 Task: Check the Zendesk version.
Action: Mouse moved to (915, 152)
Screenshot: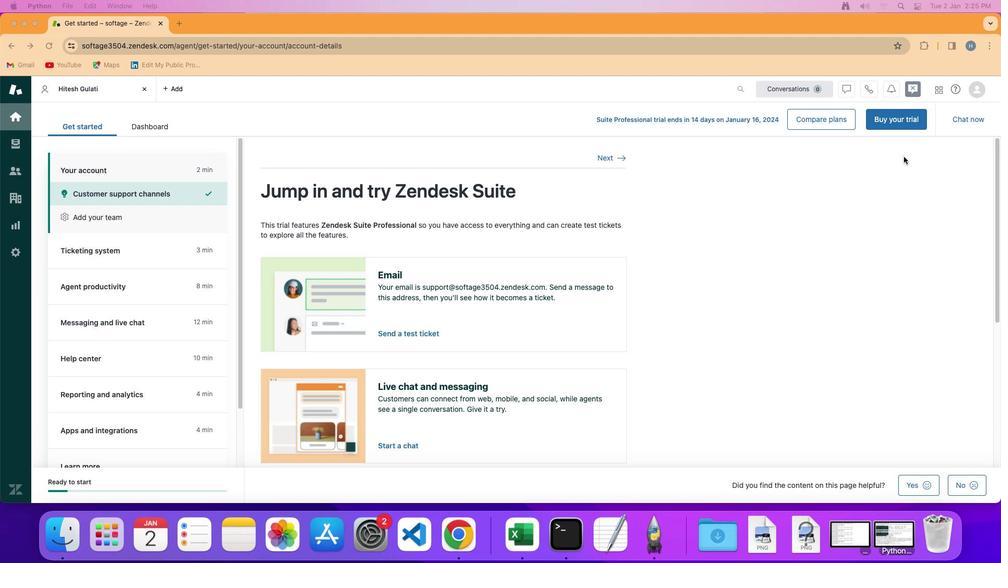 
Action: Mouse pressed left at (915, 152)
Screenshot: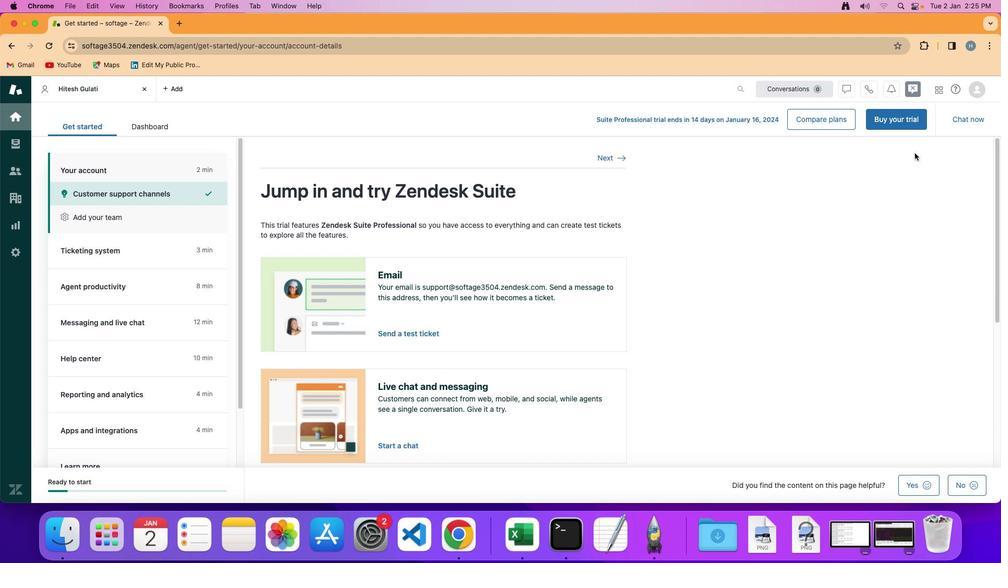 
Action: Mouse moved to (978, 91)
Screenshot: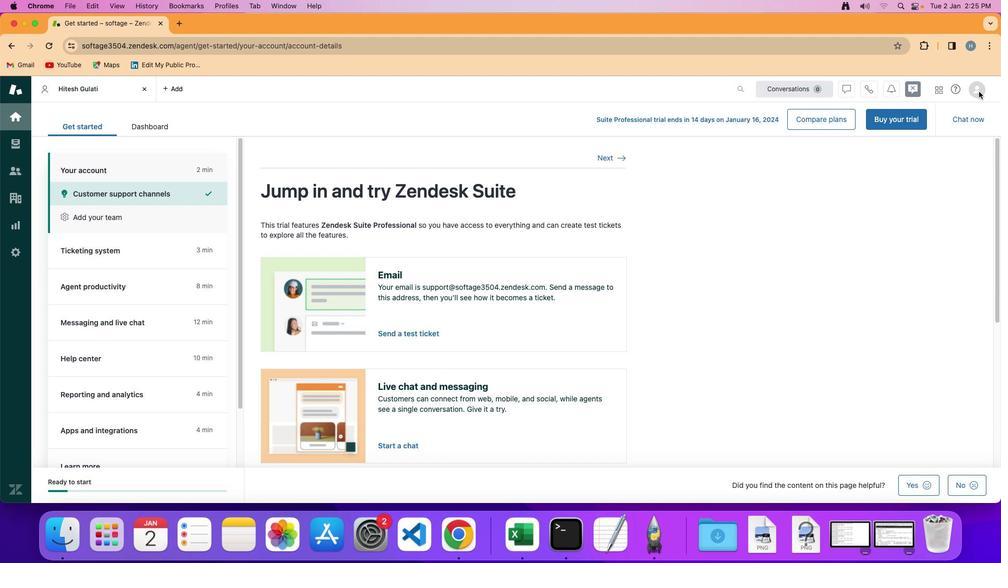 
Action: Mouse pressed left at (978, 91)
Screenshot: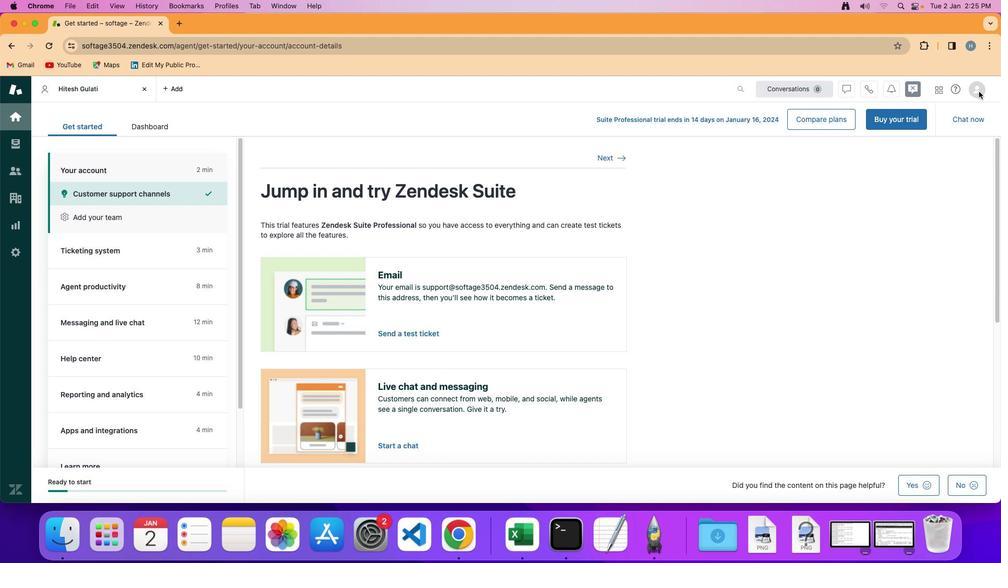 
Action: Mouse moved to (948, 247)
Screenshot: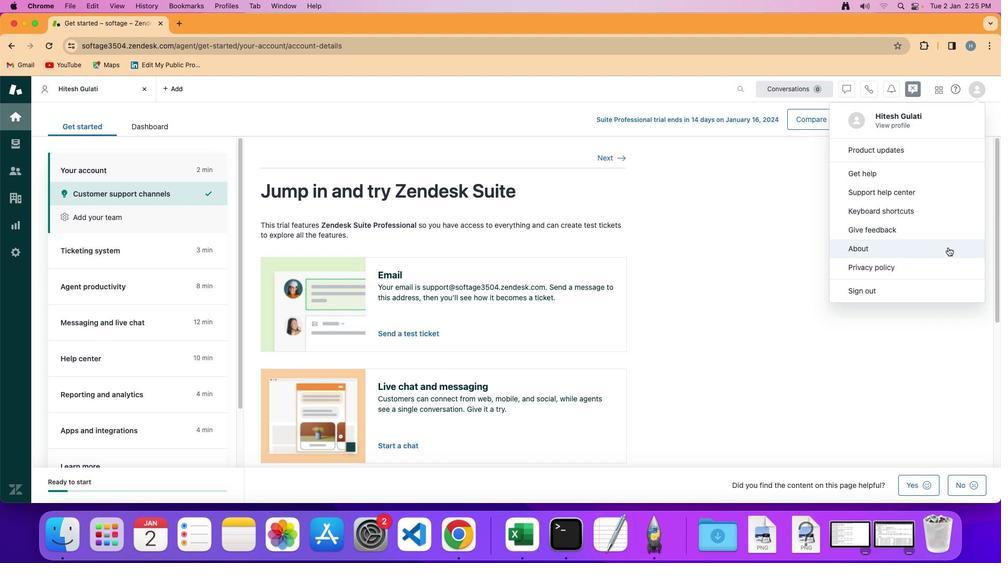
Action: Mouse pressed left at (948, 247)
Screenshot: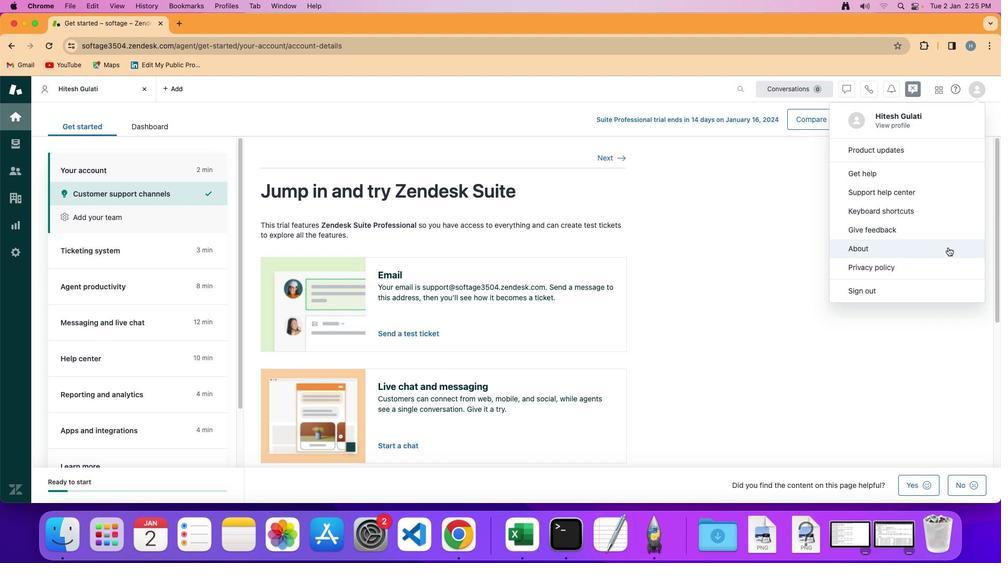 
